 Task: Create a new task in Outlook with the subject 'Team Project Deadline', set priority to 'High', and assign it to 'piiteer06@gmail.com' with details about project completion and tracking milestones.
Action: Mouse moved to (8, 122)
Screenshot: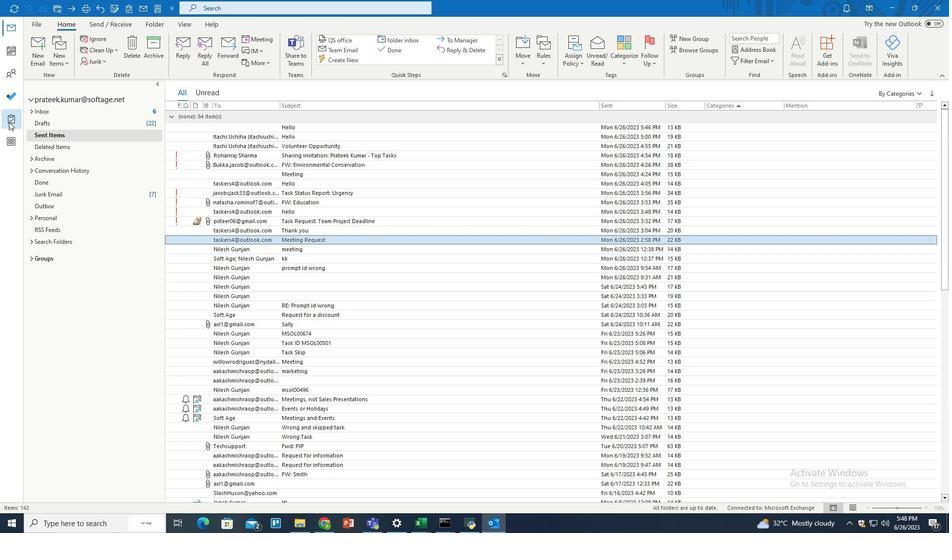 
Action: Mouse pressed left at (8, 122)
Screenshot: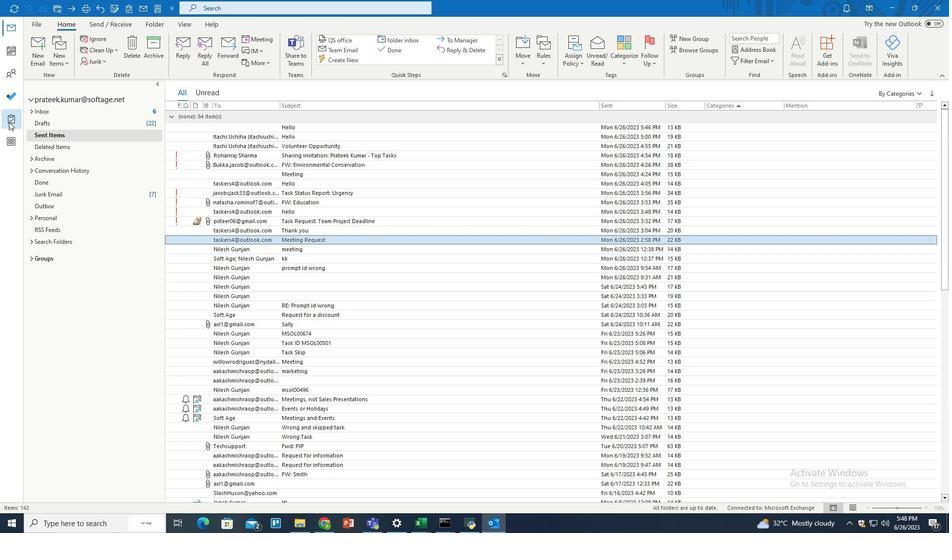 
Action: Mouse moved to (51, 138)
Screenshot: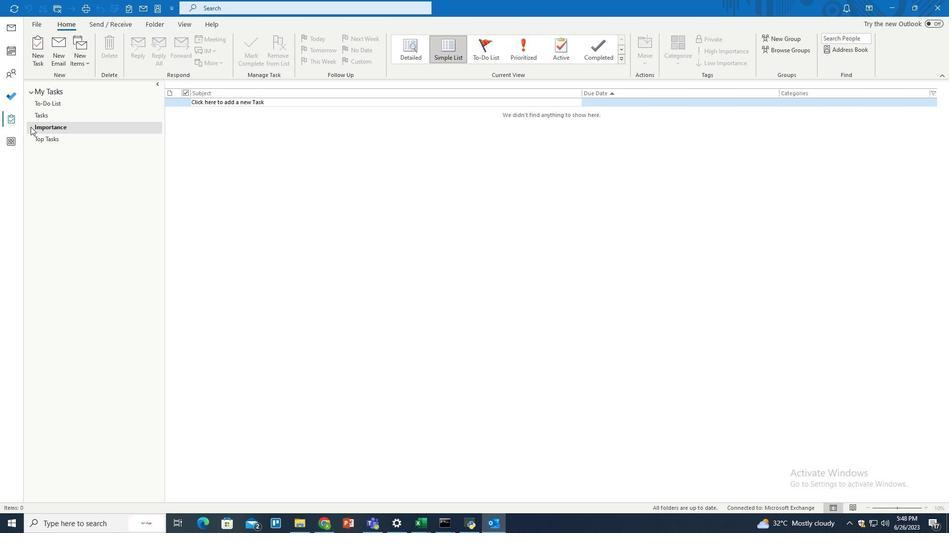 
Action: Mouse pressed left at (51, 138)
Screenshot: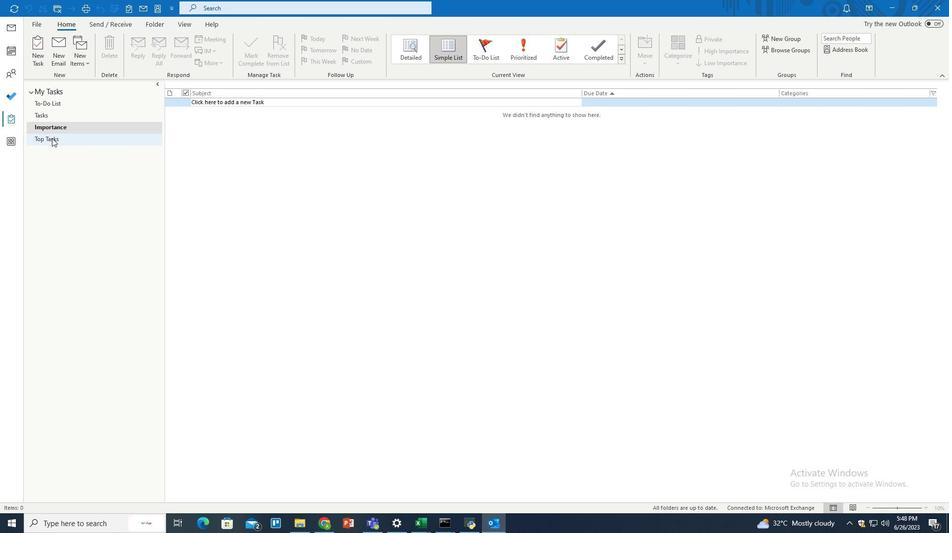 
Action: Mouse moved to (237, 113)
Screenshot: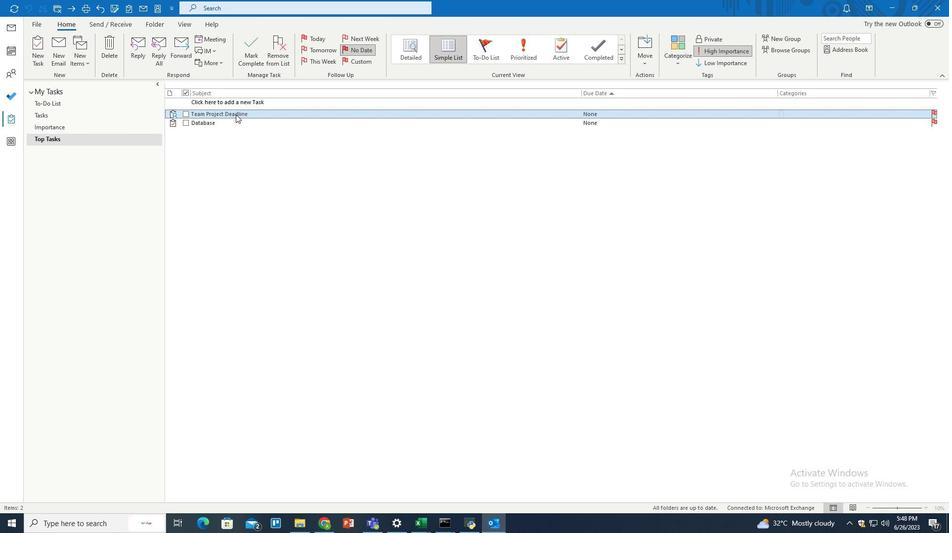 
Action: Mouse pressed left at (237, 113)
Screenshot: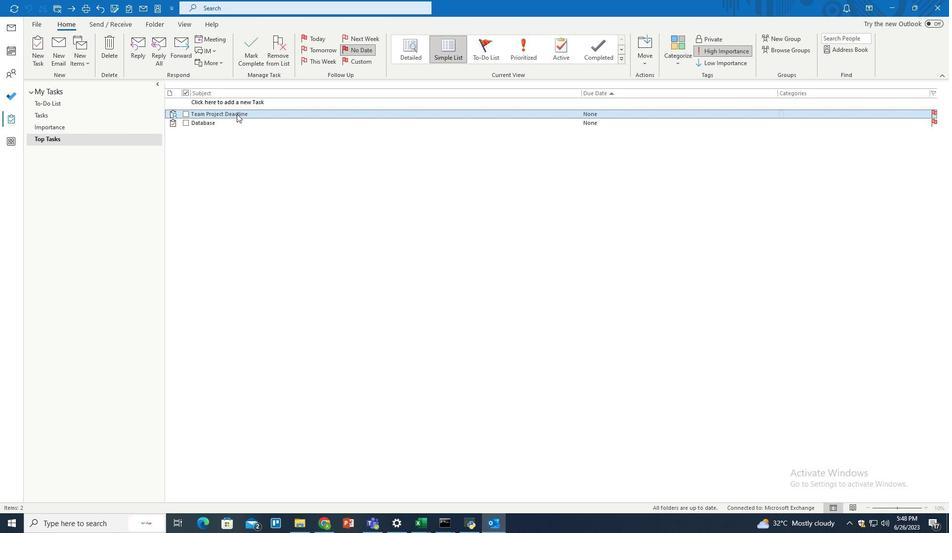 
Action: Mouse pressed left at (237, 113)
Screenshot: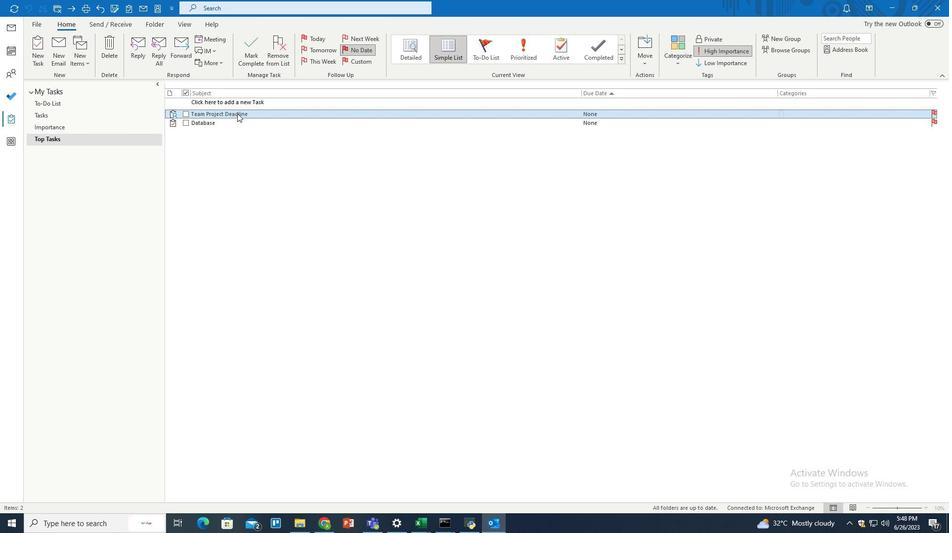 
Action: Mouse moved to (296, 66)
Screenshot: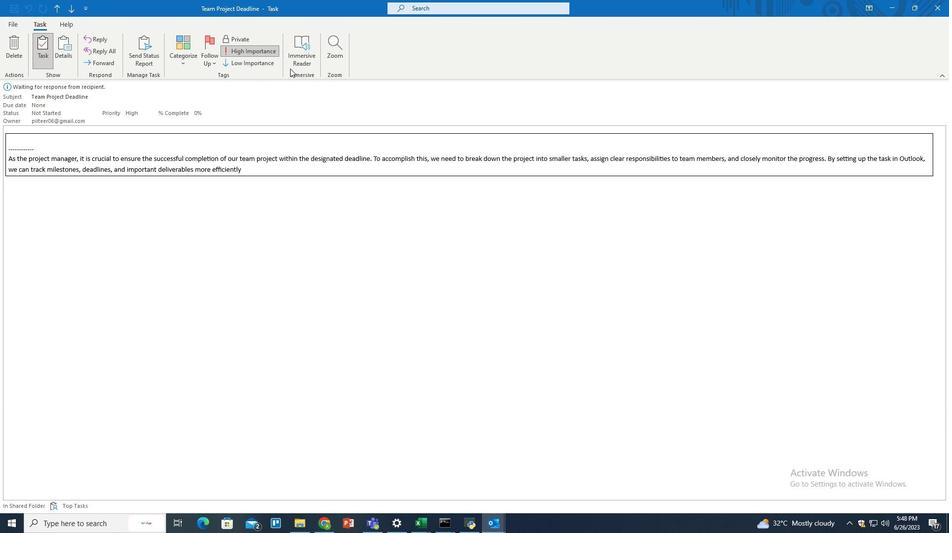 
Action: Mouse pressed left at (296, 66)
Screenshot: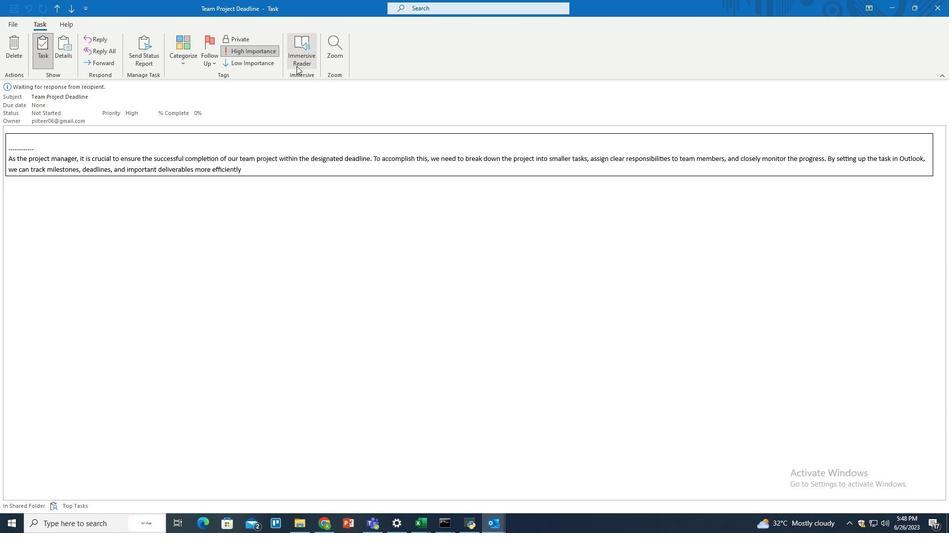 
Action: Mouse moved to (87, 62)
Screenshot: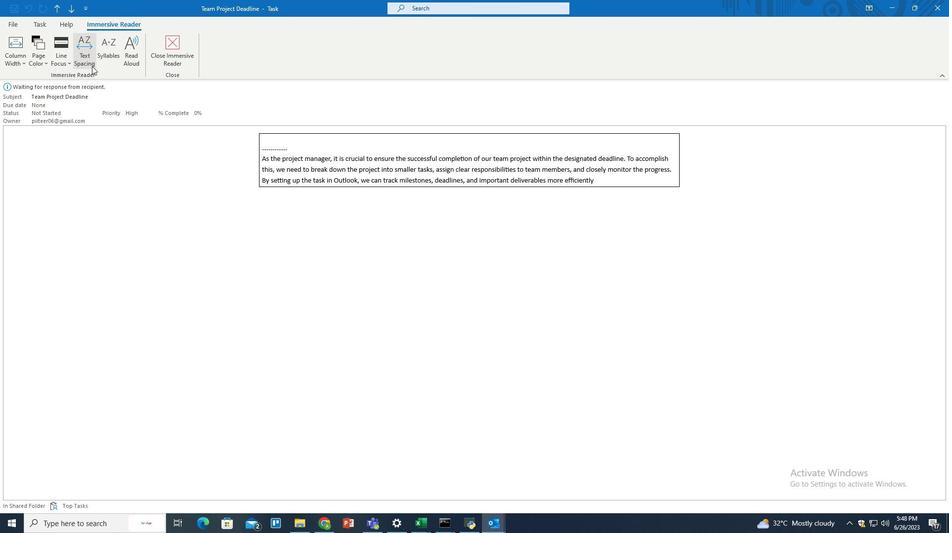 
Action: Mouse pressed left at (87, 62)
Screenshot: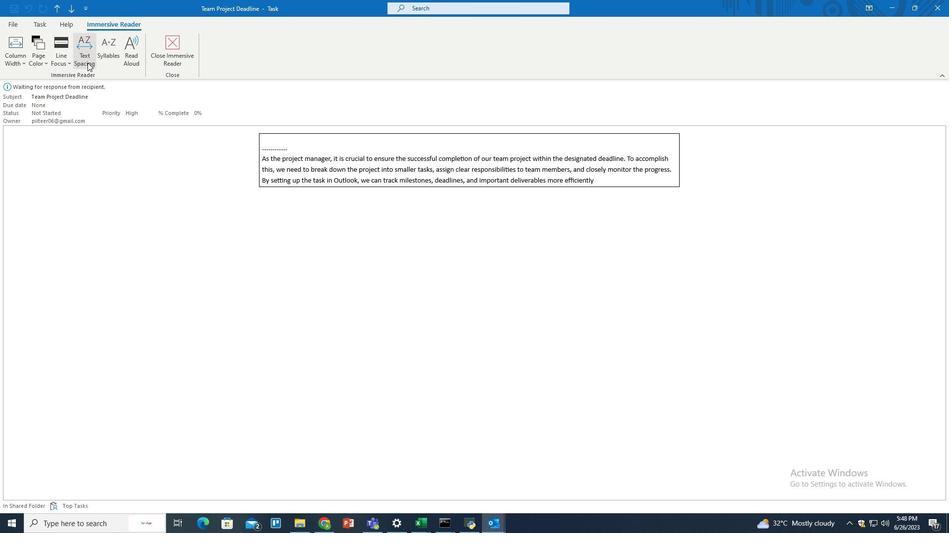 
Action: Mouse moved to (178, 36)
Screenshot: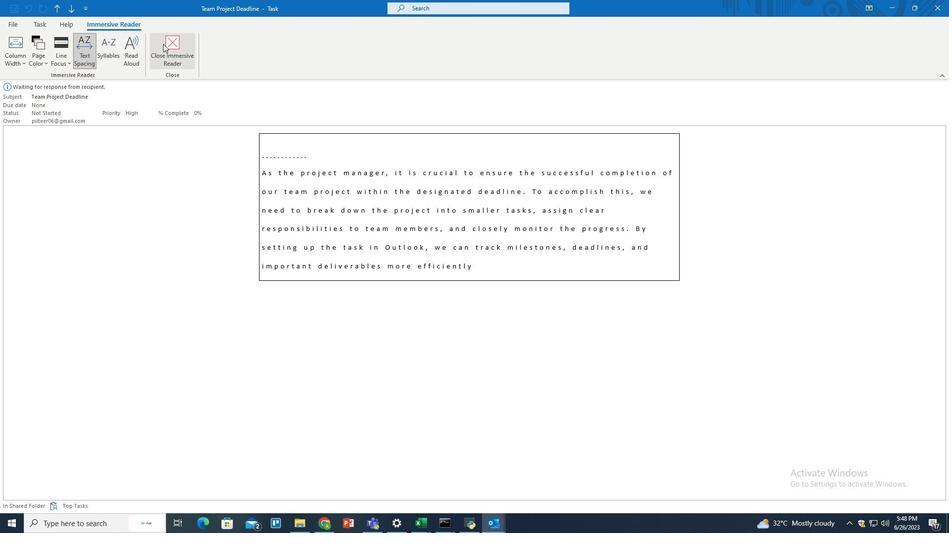 
Action: Mouse pressed left at (178, 36)
Screenshot: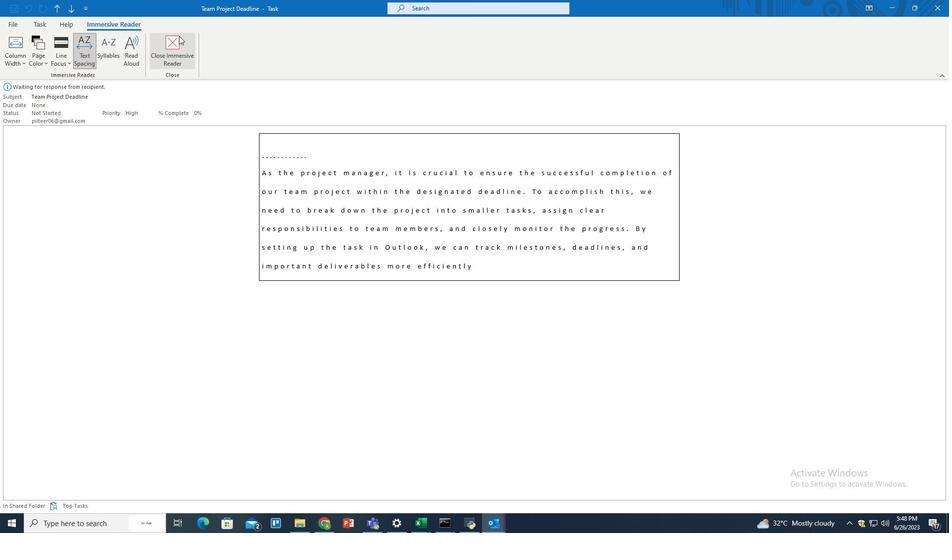 
